 Task: Move the task Implement a new cloud-based compliance management system for a company to the section To-Do in the project Constellation and sort the tasks in the project by Due Date
Action: Mouse moved to (70, 484)
Screenshot: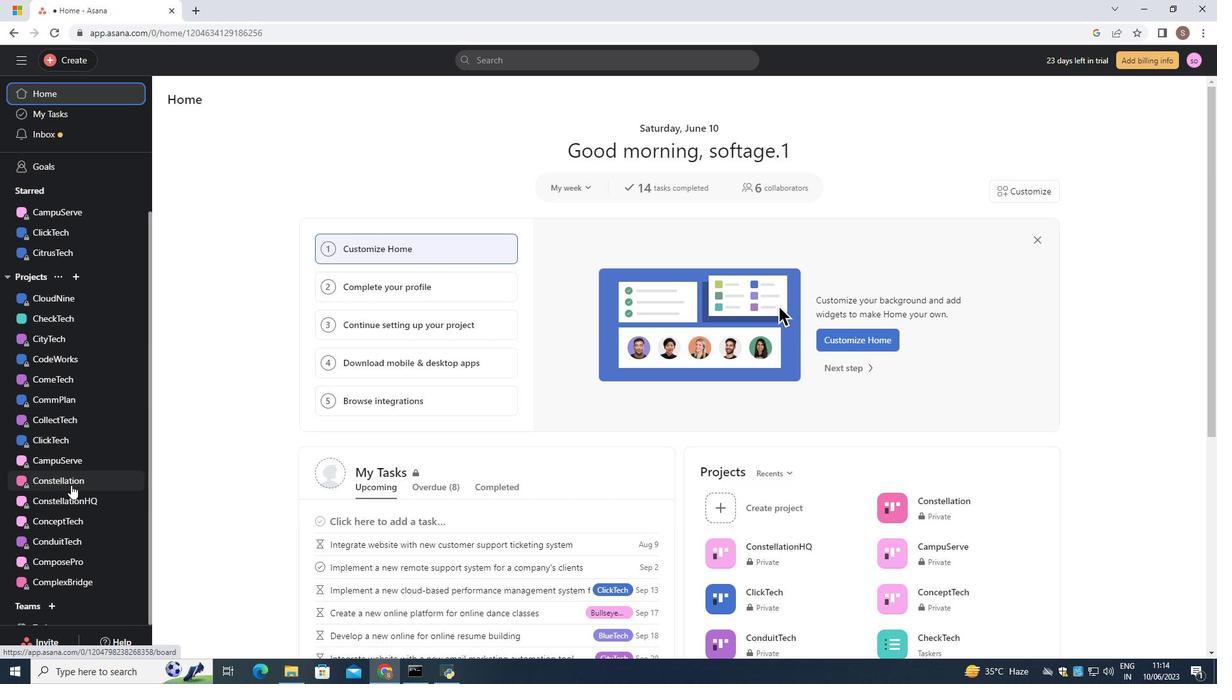 
Action: Mouse pressed left at (70, 484)
Screenshot: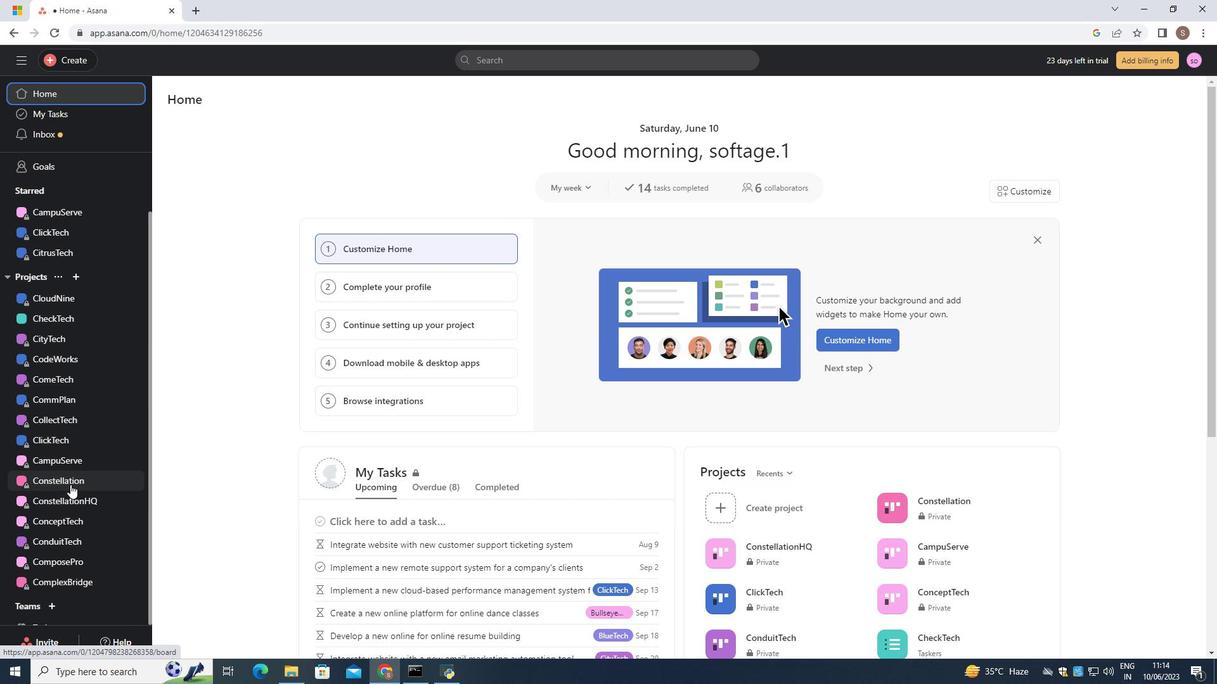 
Action: Mouse moved to (432, 230)
Screenshot: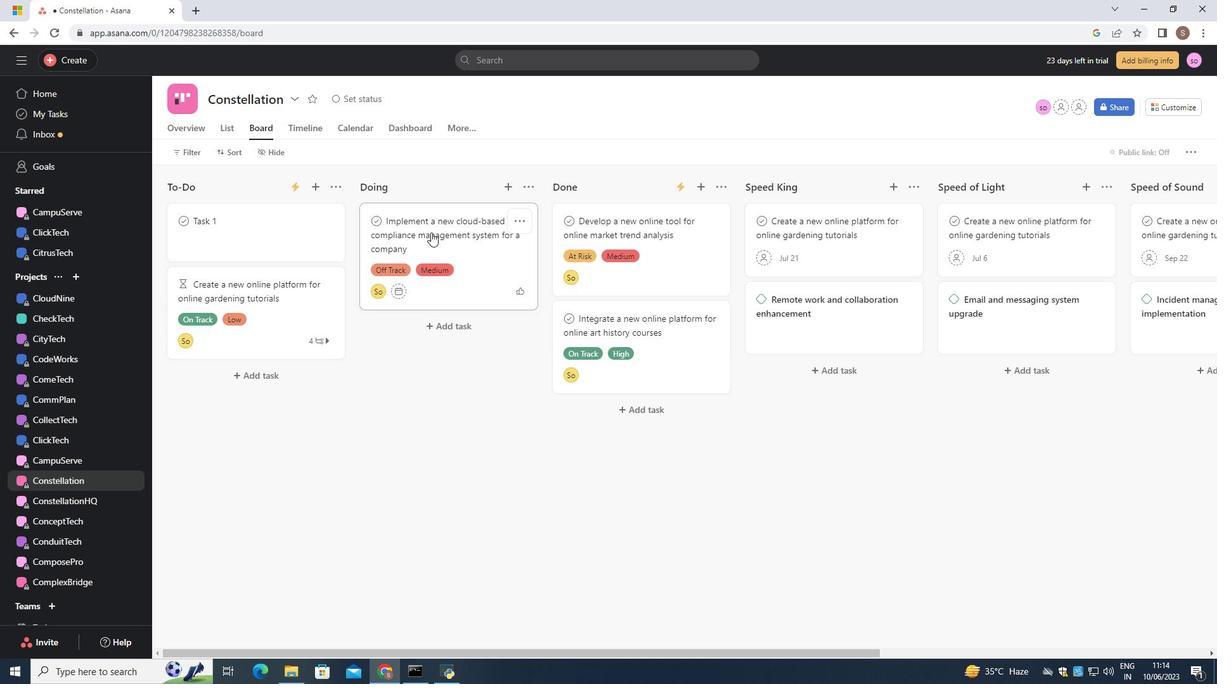 
Action: Mouse pressed left at (432, 230)
Screenshot: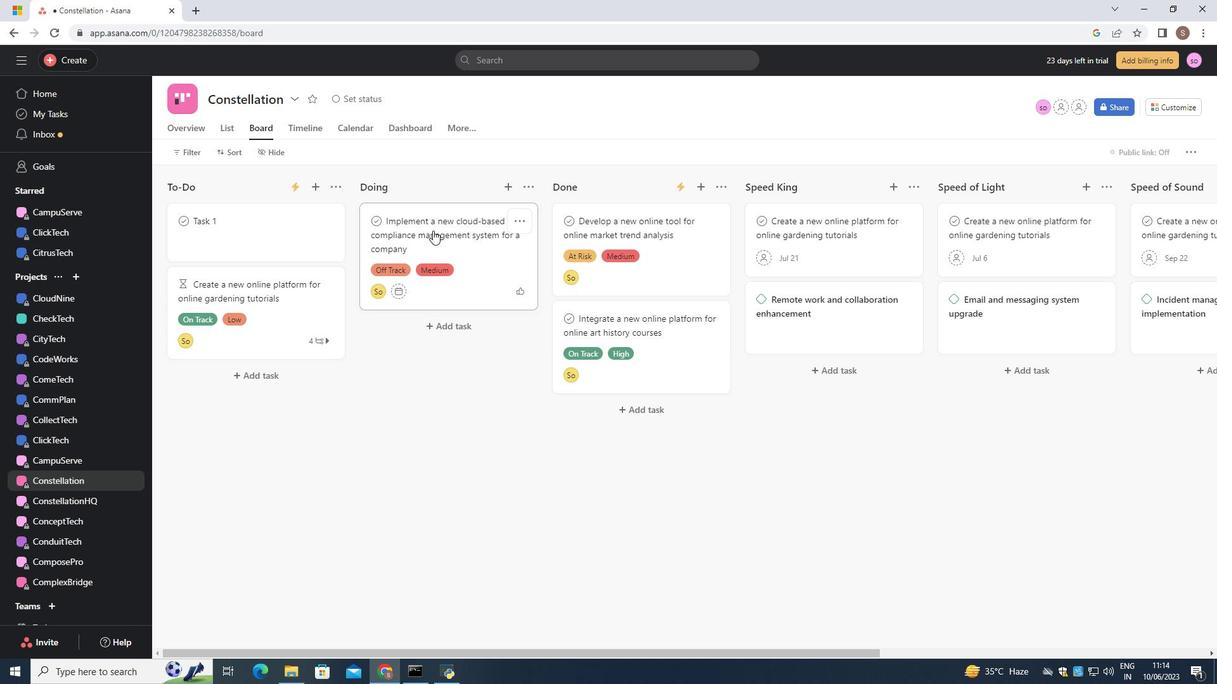 
Action: Mouse moved to (285, 421)
Screenshot: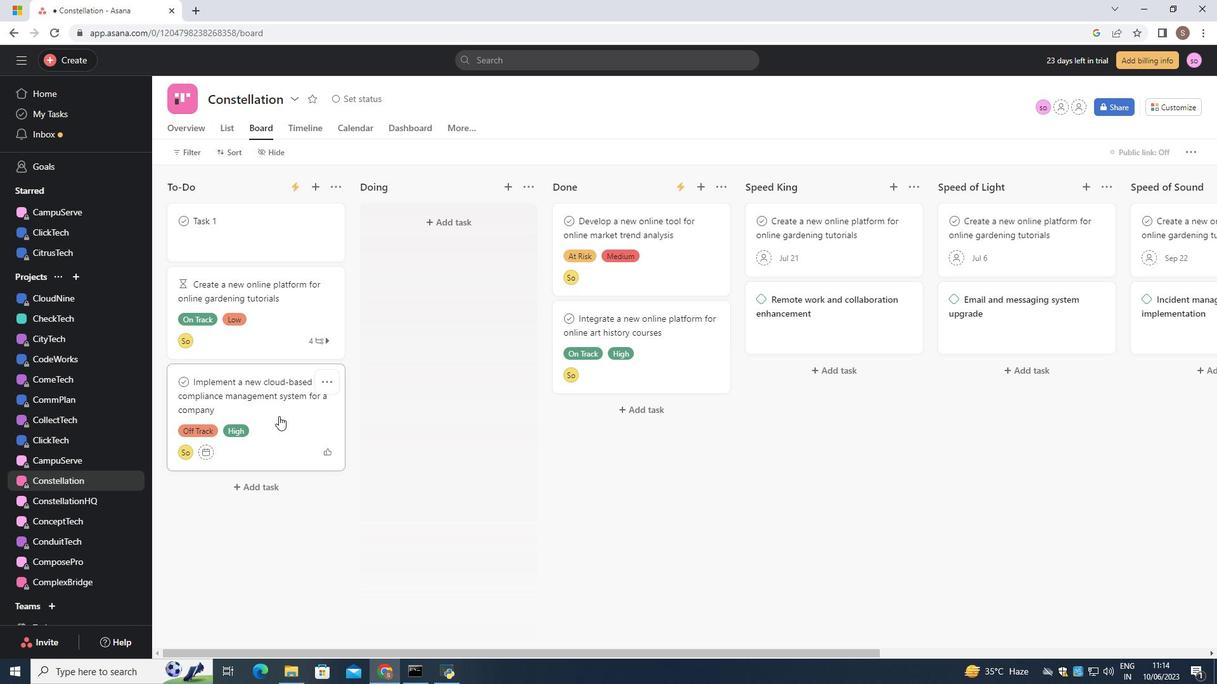 
Action: Mouse pressed left at (285, 421)
Screenshot: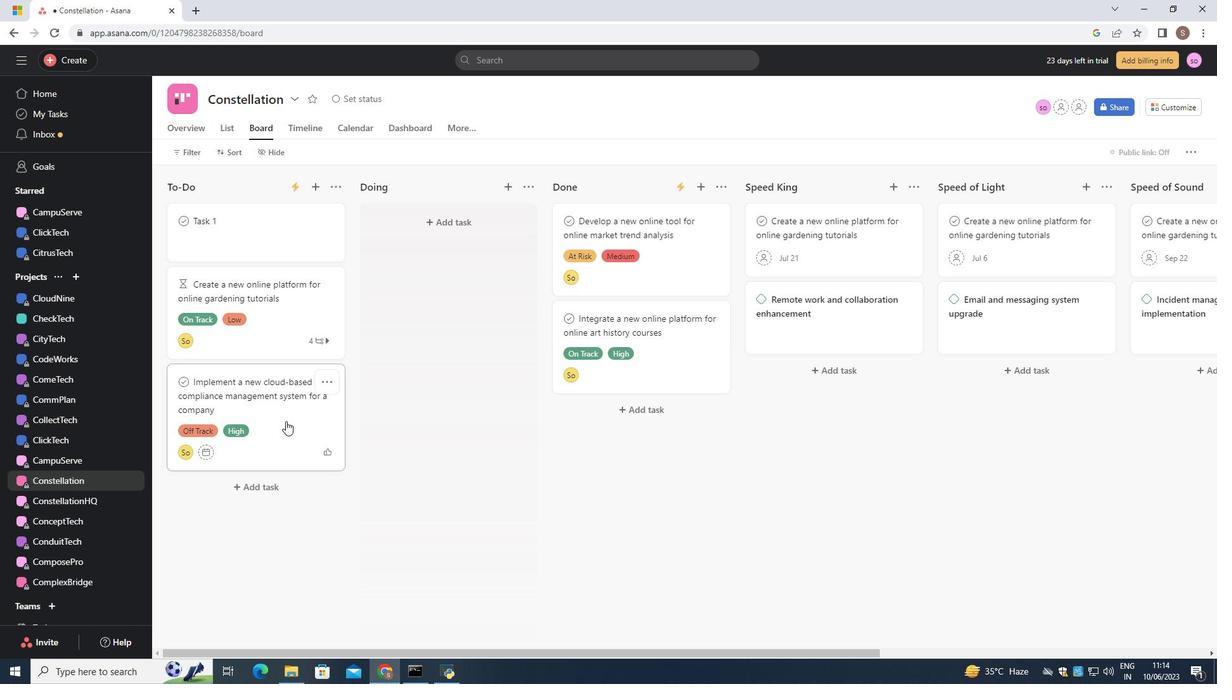 
Action: Mouse moved to (235, 150)
Screenshot: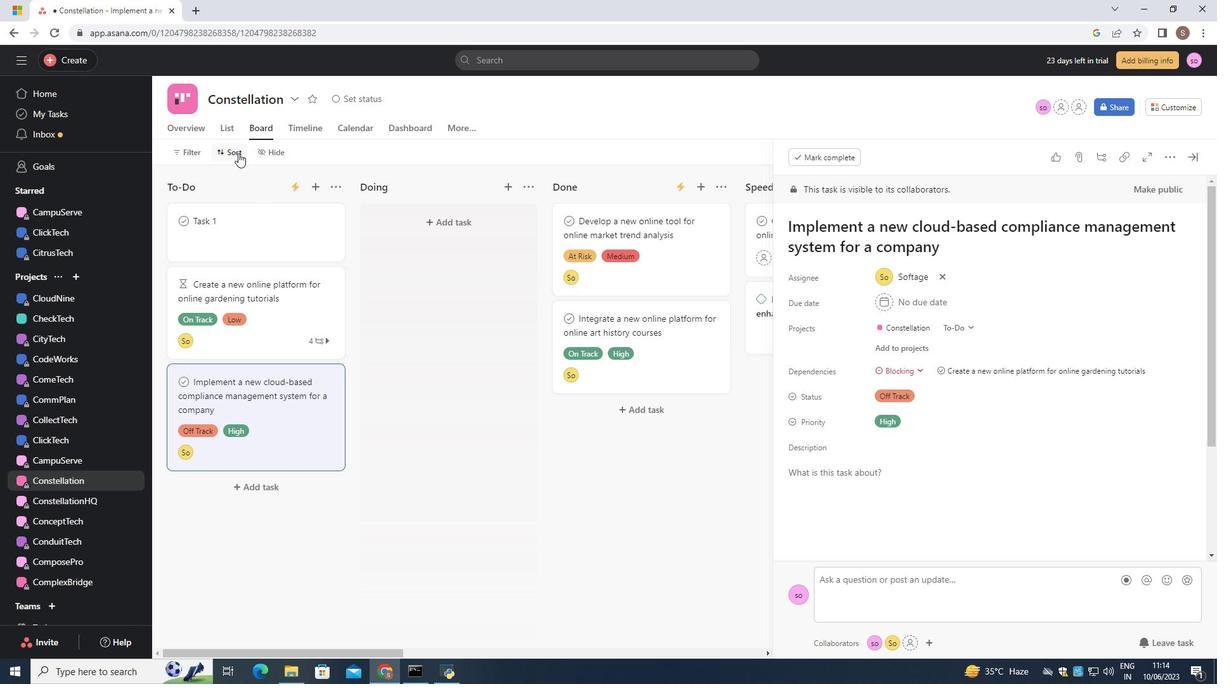 
Action: Mouse pressed left at (235, 150)
Screenshot: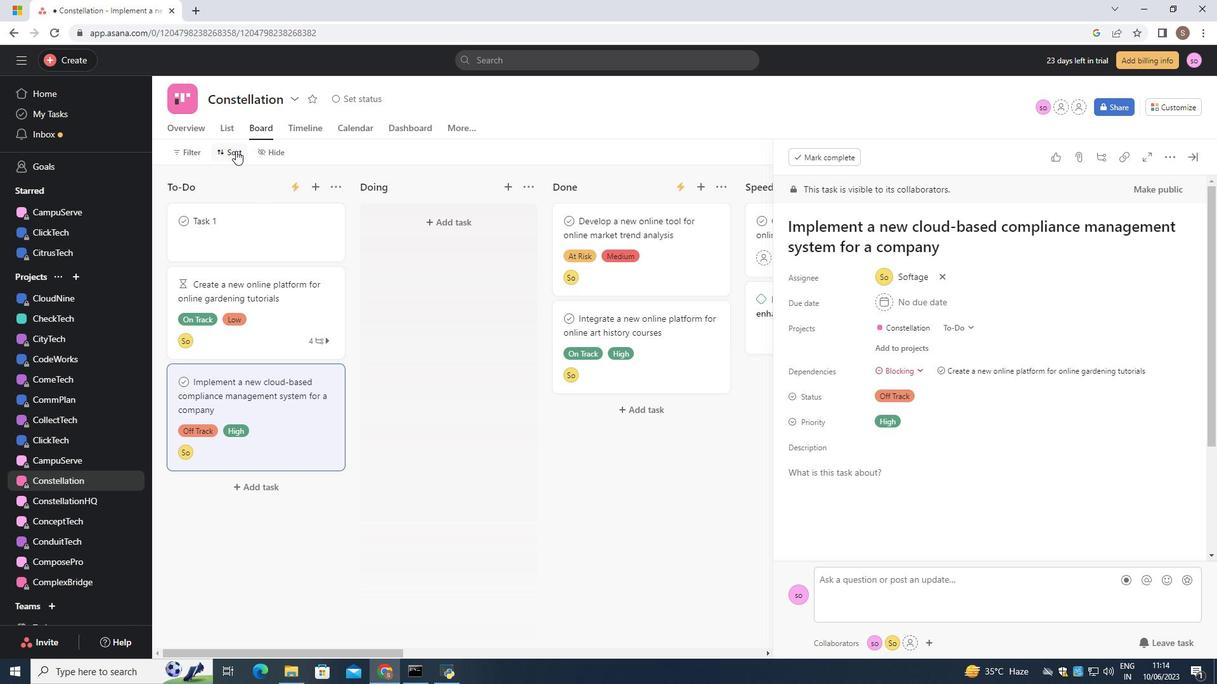 
Action: Mouse moved to (278, 236)
Screenshot: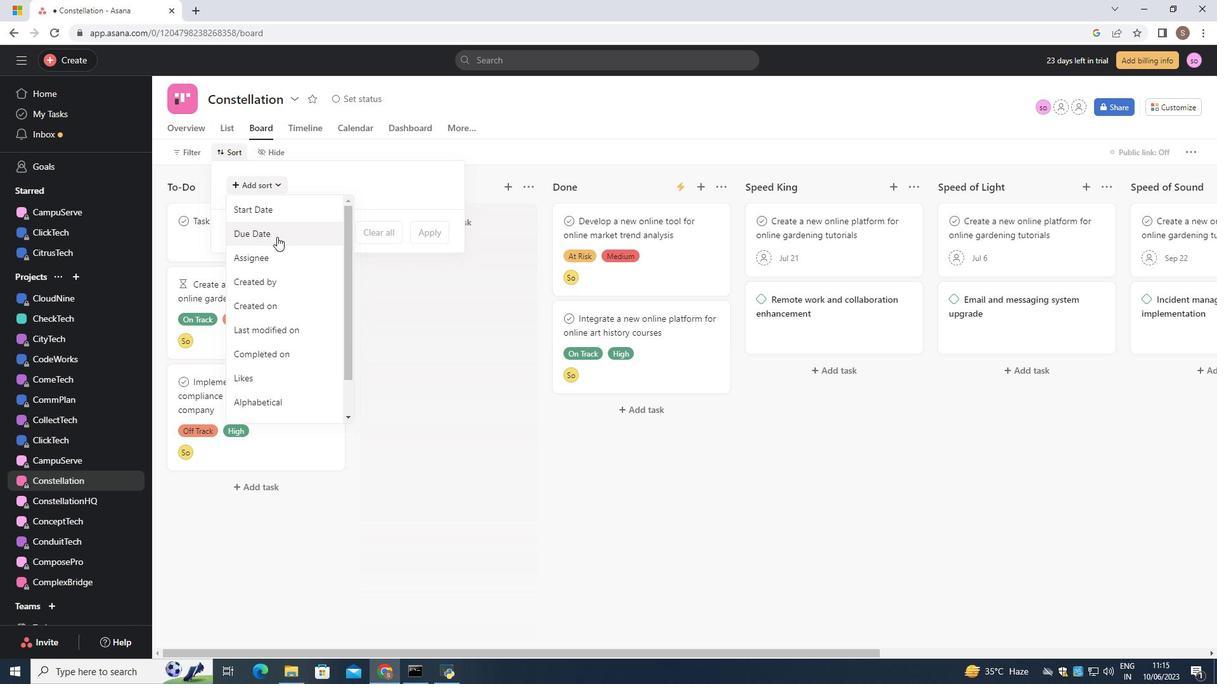 
Action: Mouse pressed left at (278, 236)
Screenshot: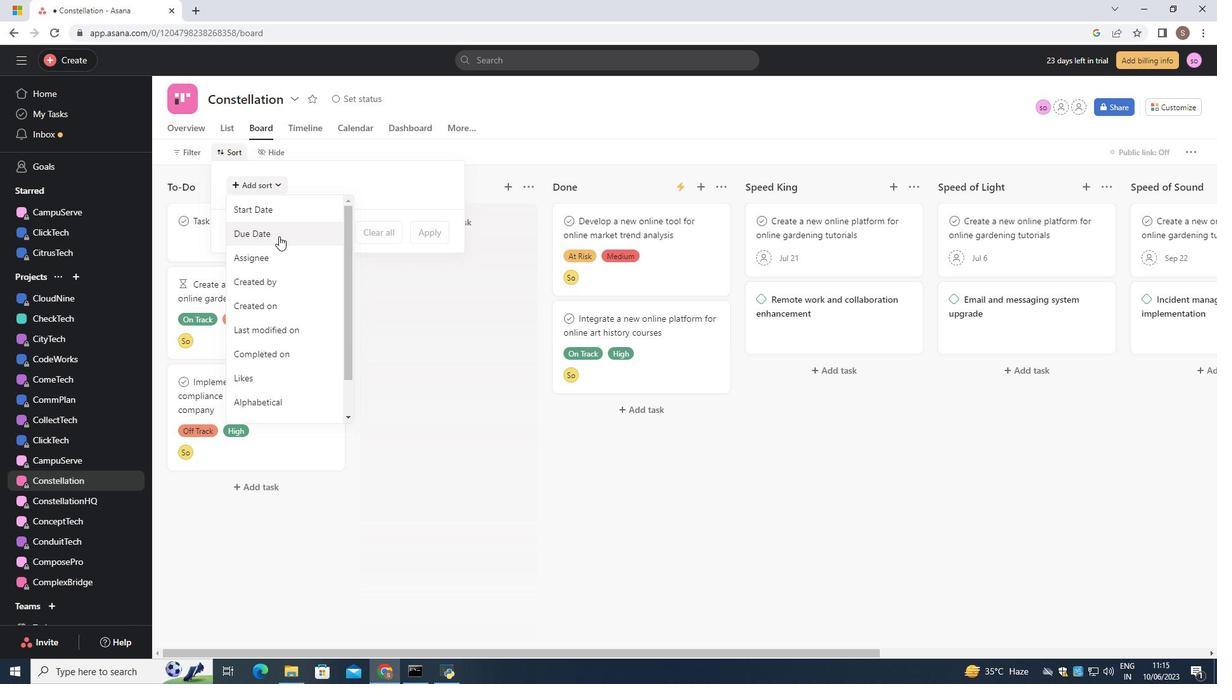 
Action: Mouse moved to (437, 289)
Screenshot: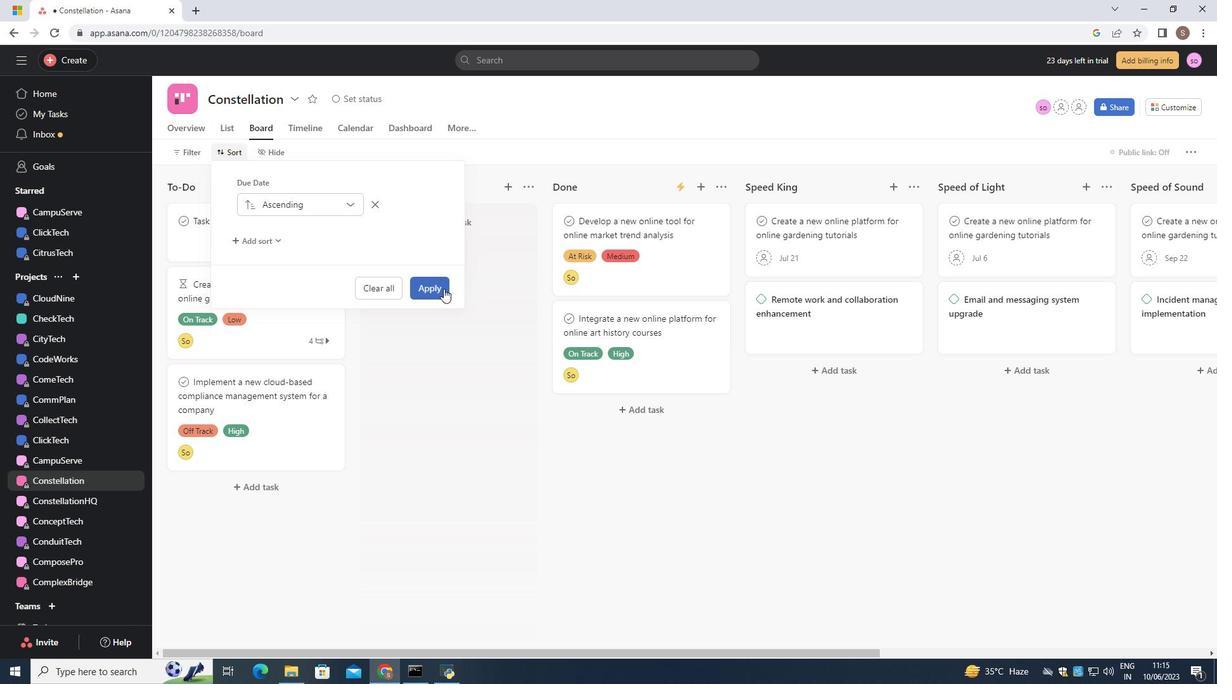 
Action: Mouse pressed left at (437, 289)
Screenshot: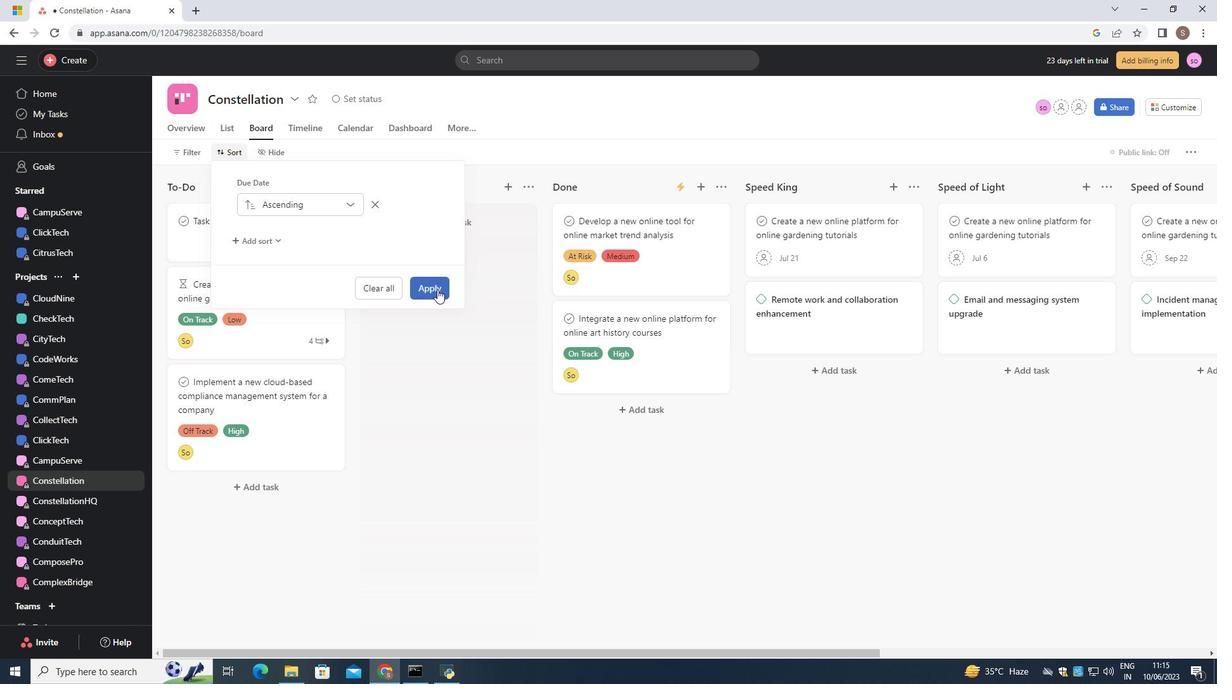
